 Task: Select the current location as Christ the Redeemer, Rio de Janeiro, Brazil . Now zoom - , and verify the location . Hide zoom slider
Action: Mouse moved to (222, 52)
Screenshot: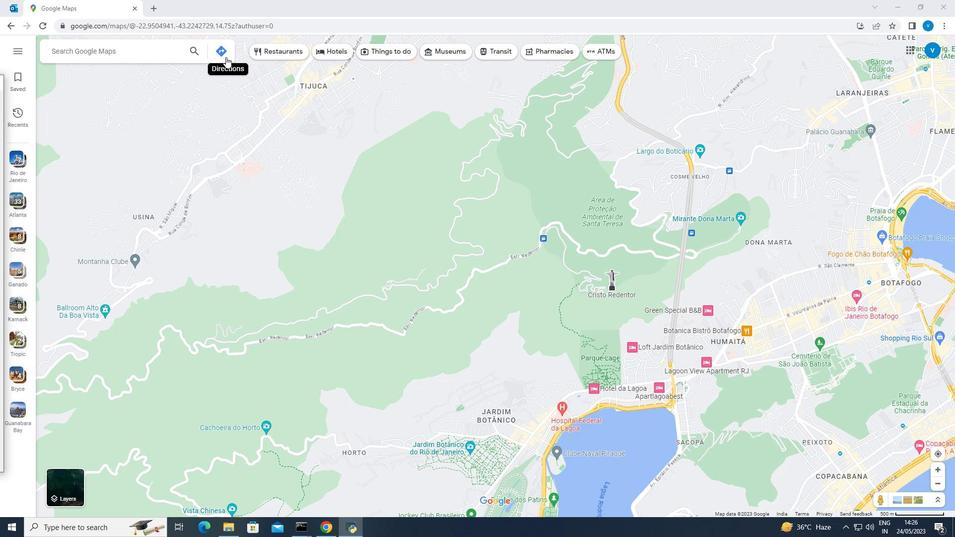 
Action: Mouse pressed left at (222, 52)
Screenshot: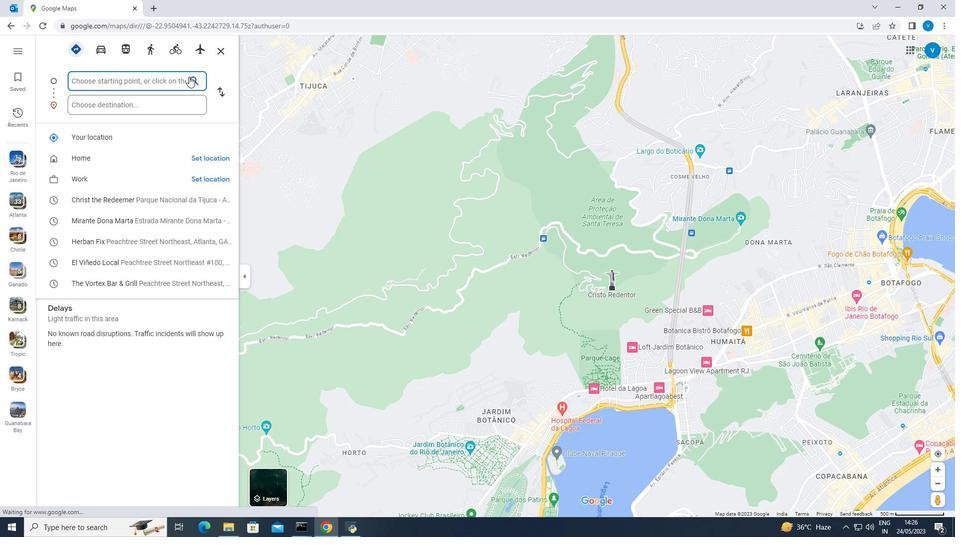 
Action: Mouse moved to (163, 80)
Screenshot: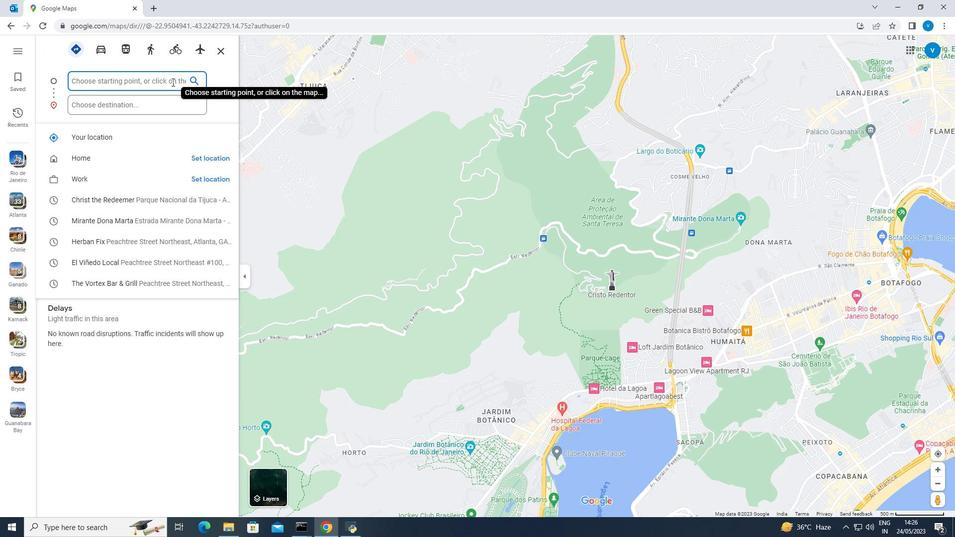 
Action: Mouse pressed left at (163, 80)
Screenshot: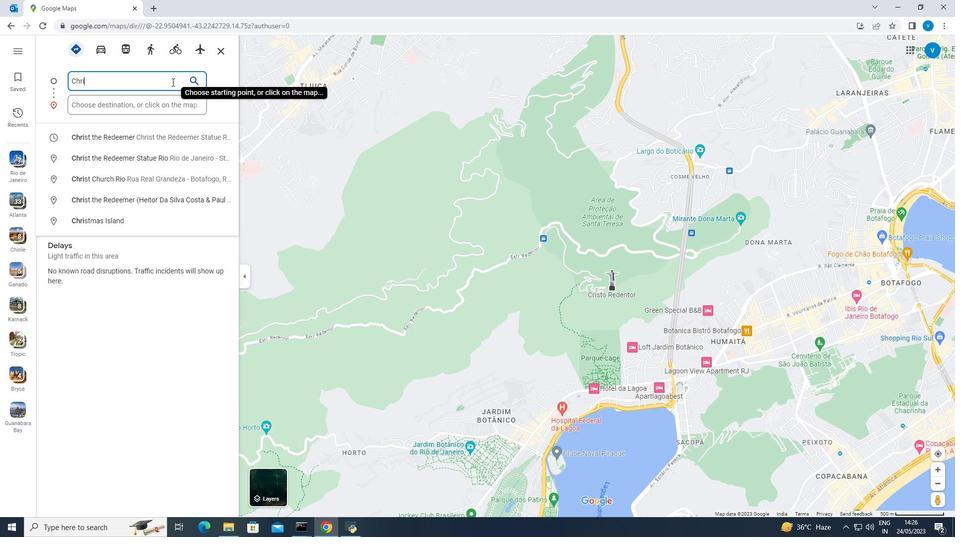 
Action: Key pressed <Key.shift><Key.shift>Christ<Key.space>the<Key.space><Key.shift><Key.shift><Key.shift><Key.shift><Key.shift><Key.shift><Key.shift><Key.shift><Key.shift><Key.shift><Key.shift>Redeemer,<Key.space><Key.shift><Key.shift><Key.shift><Key.shift><Key.shift><Key.shift><Key.shift>Rio<Key.space>de<Key.space><Key.shift><Key.shift><Key.shift><Key.shift><Key.shift><Key.shift><Key.shift><Key.shift>Janeiro,<Key.space><Key.shift><Key.shift><Key.shift>Brazil<Key.enter>
Screenshot: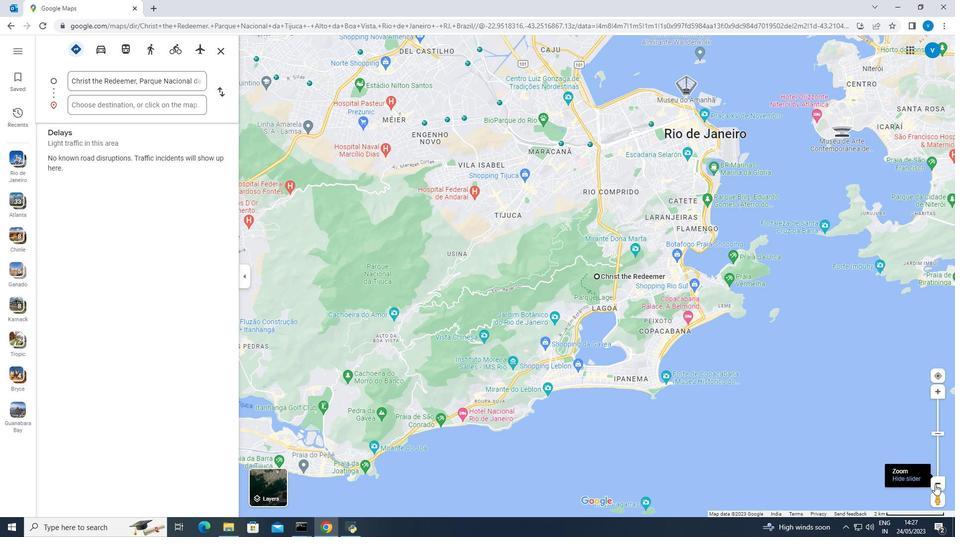 
Action: Mouse moved to (916, 477)
Screenshot: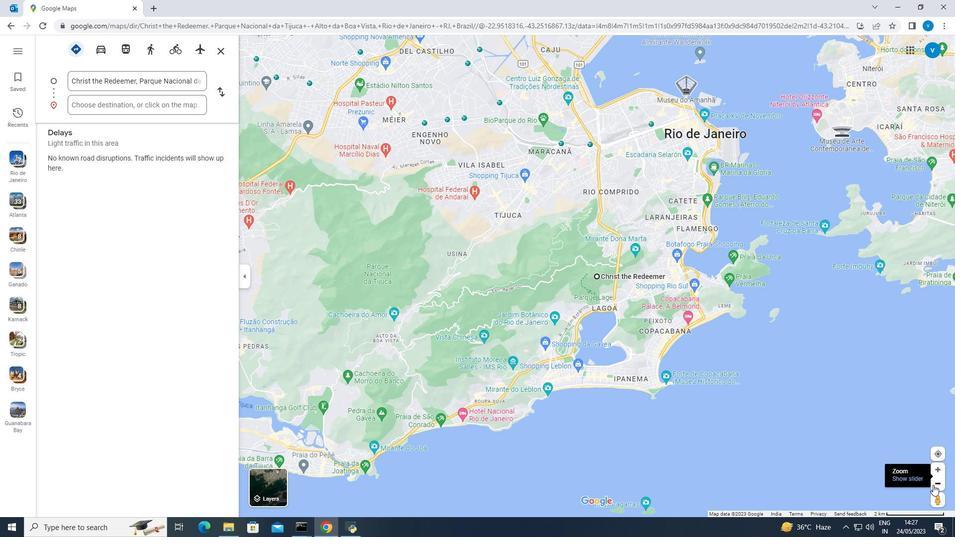 
Action: Mouse pressed left at (916, 477)
Screenshot: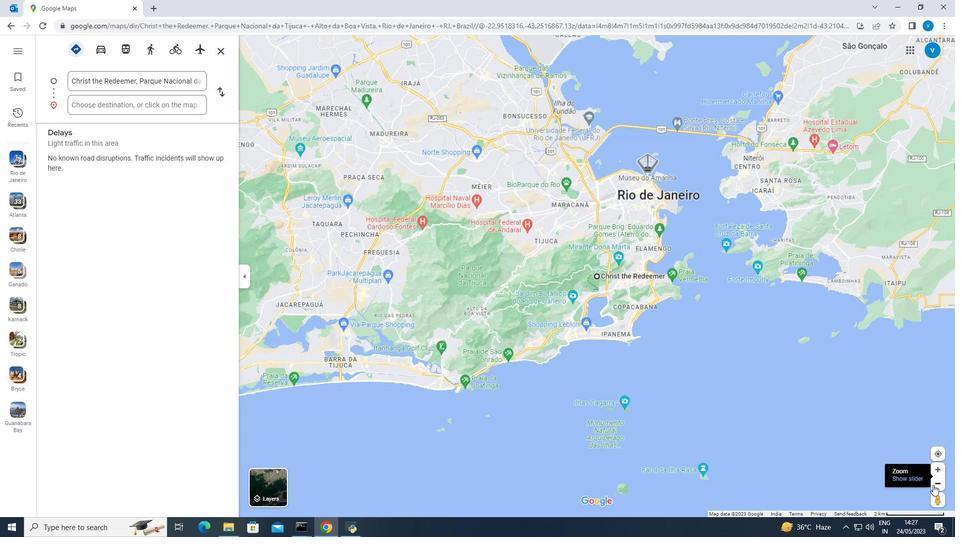 
Action: Mouse moved to (933, 483)
Screenshot: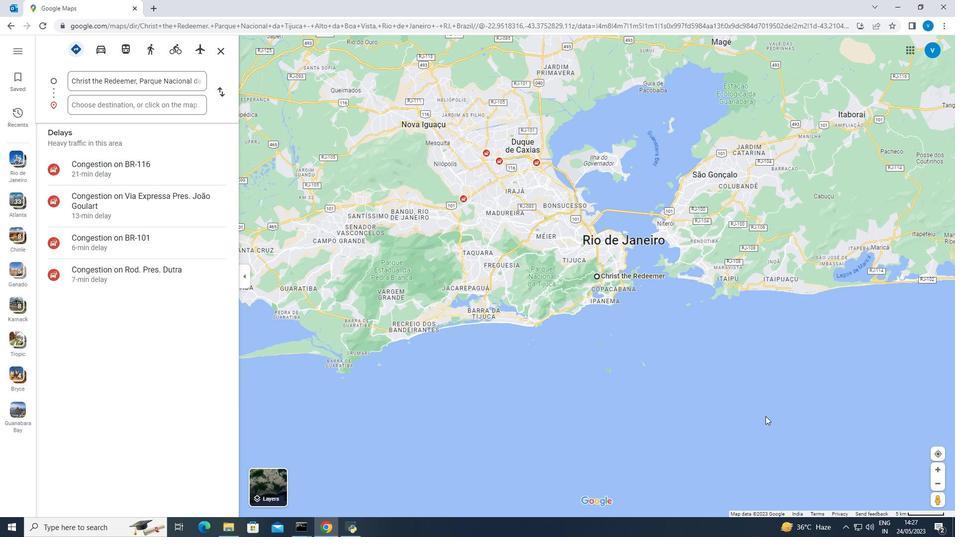 
Action: Mouse pressed left at (933, 483)
Screenshot: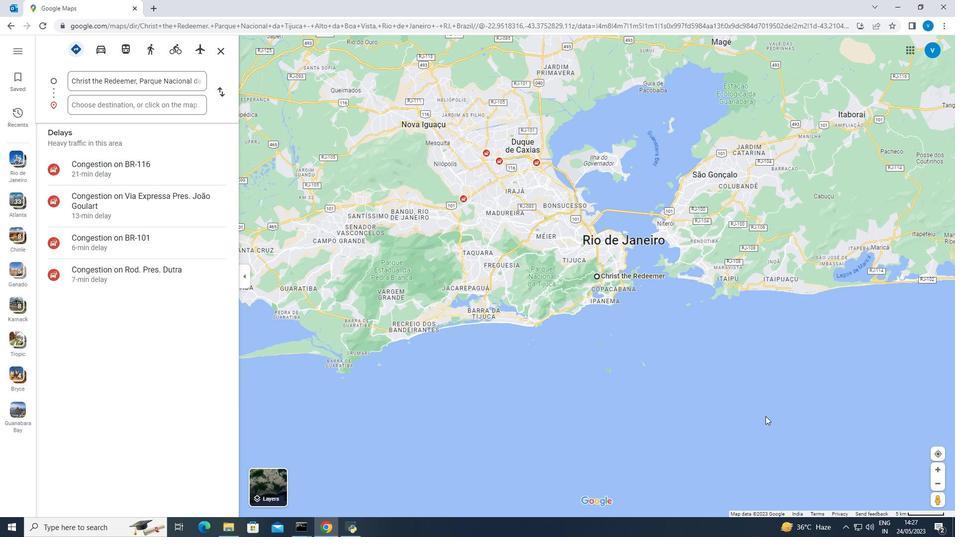
Action: Mouse pressed left at (933, 483)
Screenshot: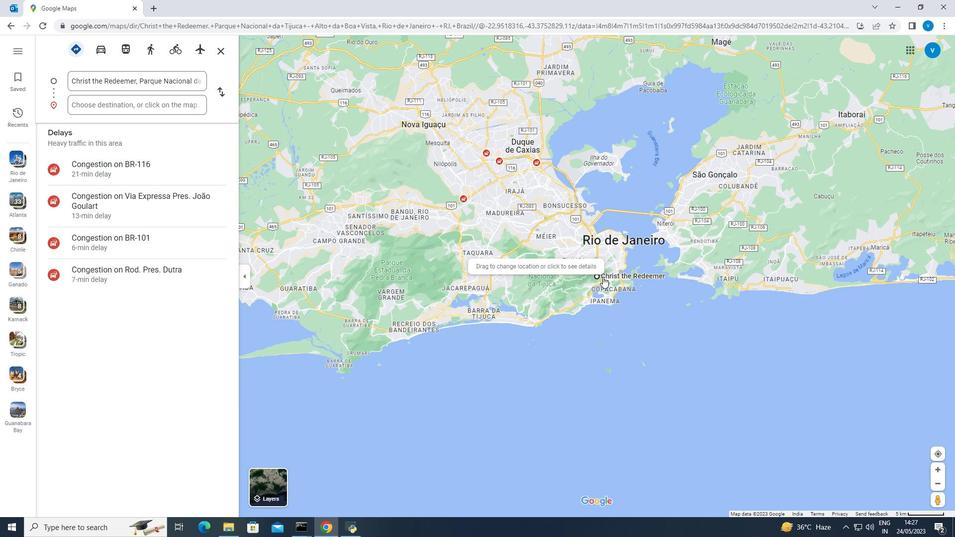 
Action: Mouse moved to (625, 273)
Screenshot: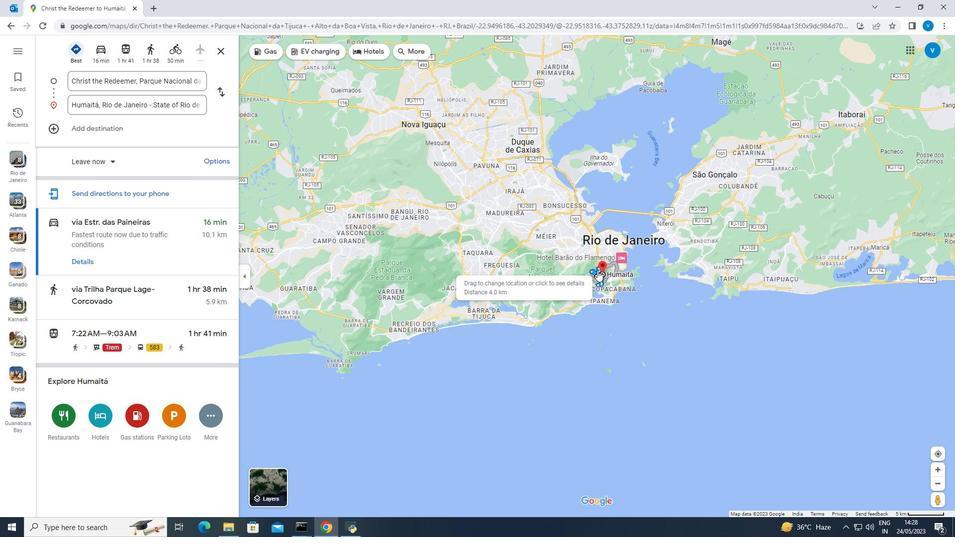 
Action: Mouse pressed left at (625, 273)
Screenshot: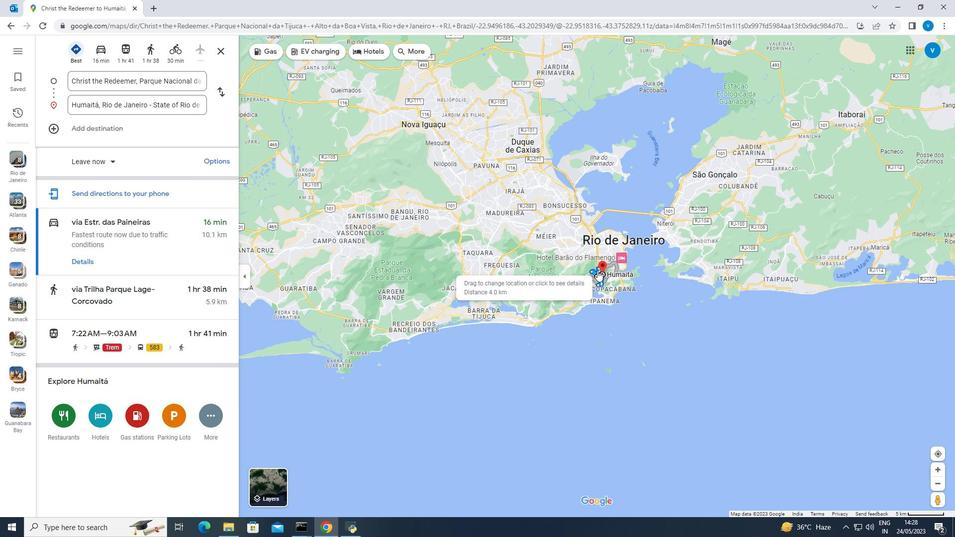 
Action: Mouse moved to (9, 24)
Screenshot: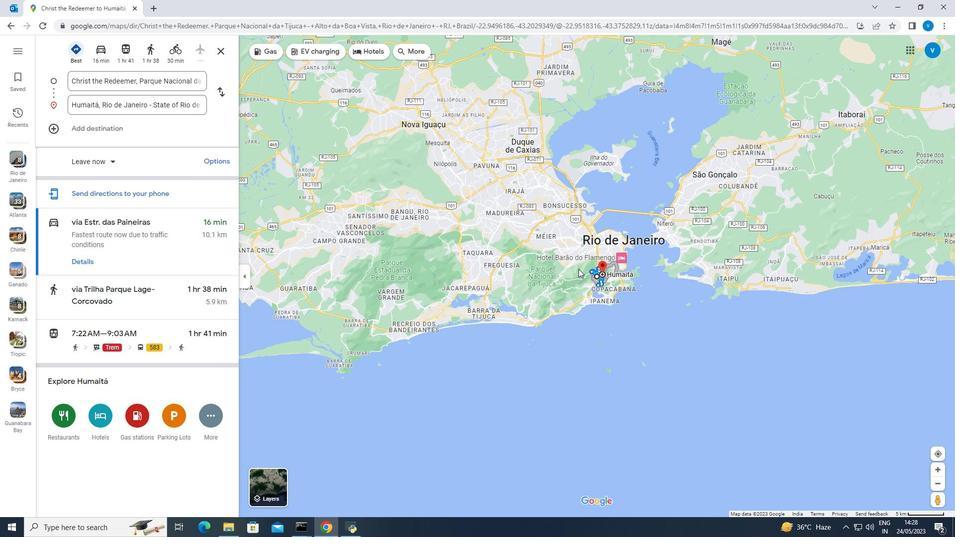 
Action: Mouse pressed left at (9, 24)
Screenshot: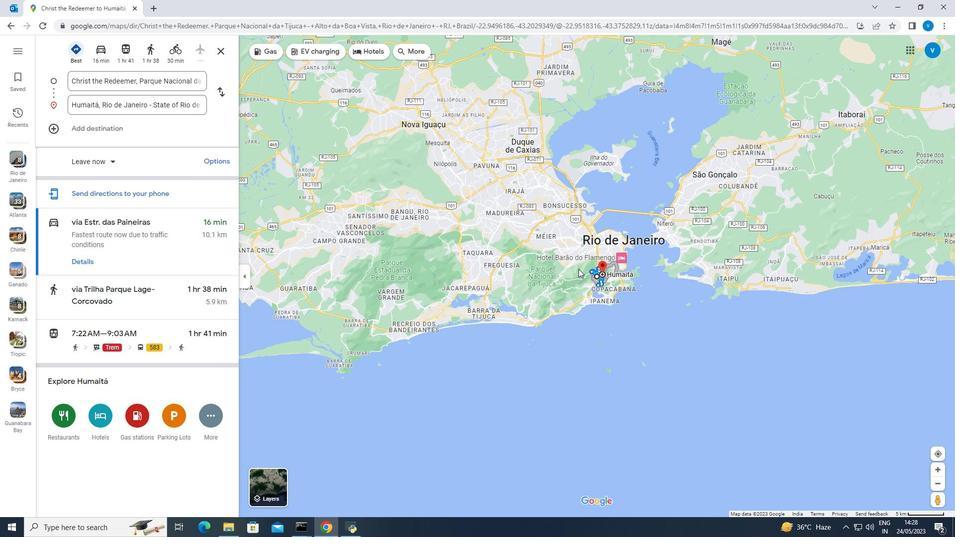 
Action: Mouse moved to (147, 52)
Screenshot: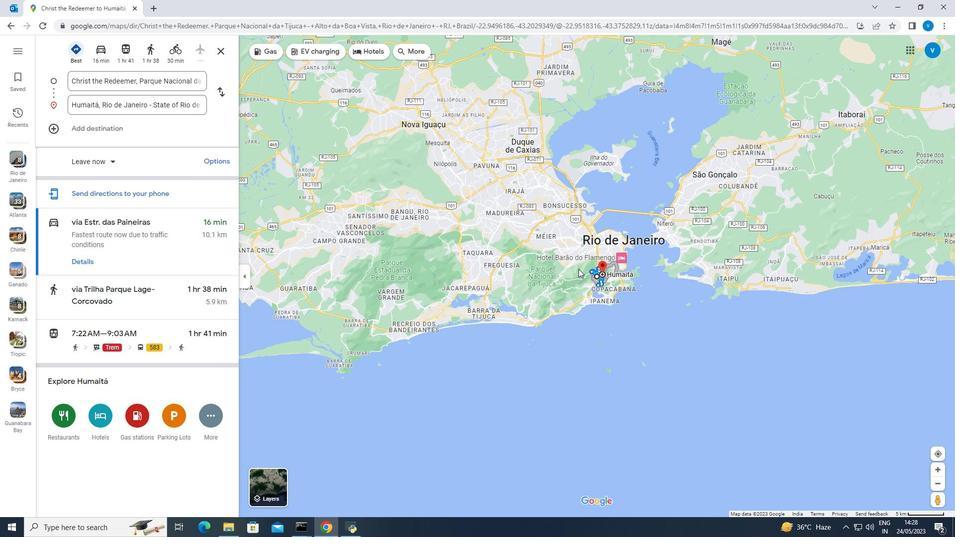 
Action: Key pressed <Key.shift><Key.shift><Key.shift><Key.shift><Key.shift>Christ<Key.space>the<Key.space><Key.shift><Key.shift><Key.shift><Key.shift><Key.shift><Key.shift>Redeemer,<Key.space><Key.shift><Key.shift><Key.shift><Key.shift><Key.shift><Key.shift>Rio<Key.space>de<Key.space><Key.shift><Key.shift><Key.shift><Key.shift><Key.shift>Janeiro,<Key.space><Key.shift><Key.shift><Key.shift><Key.shift><Key.shift><Key.shift><Key.shift><Key.shift>Brazil
Screenshot: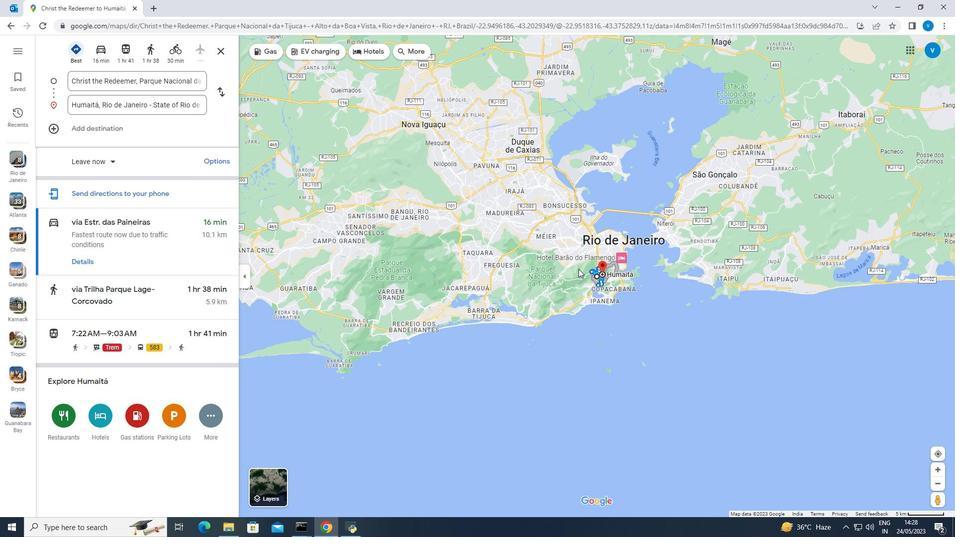 
Action: Mouse moved to (149, 77)
Screenshot: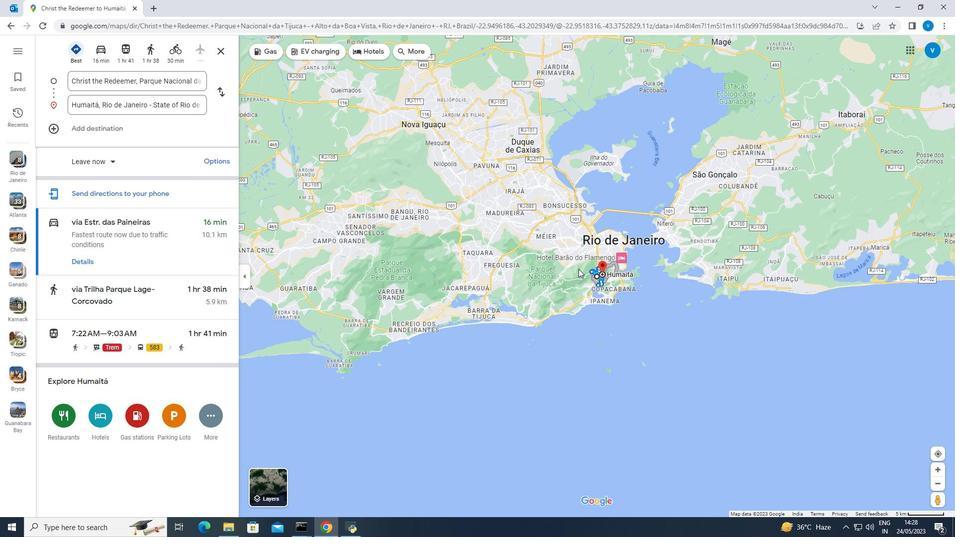 
Action: Mouse pressed left at (149, 77)
Screenshot: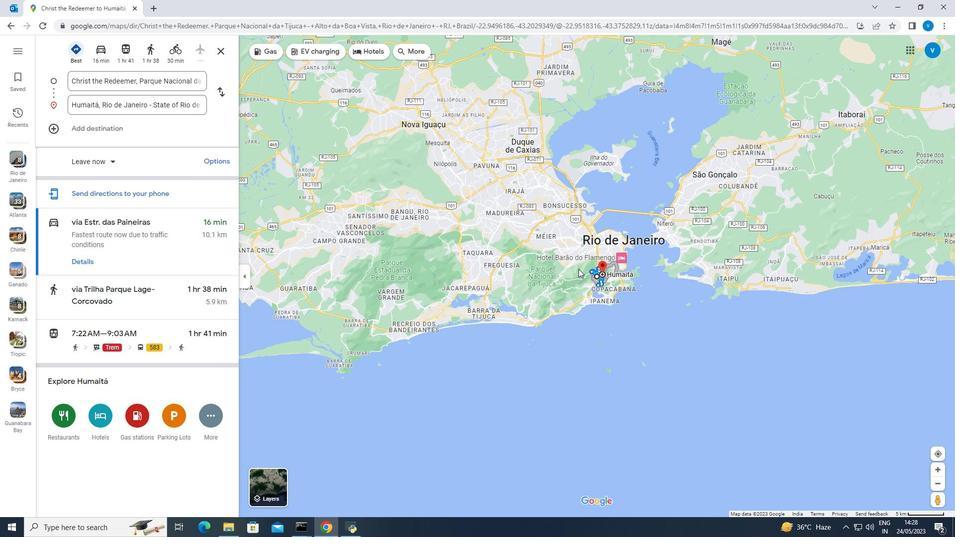 
Action: Mouse moved to (939, 483)
Screenshot: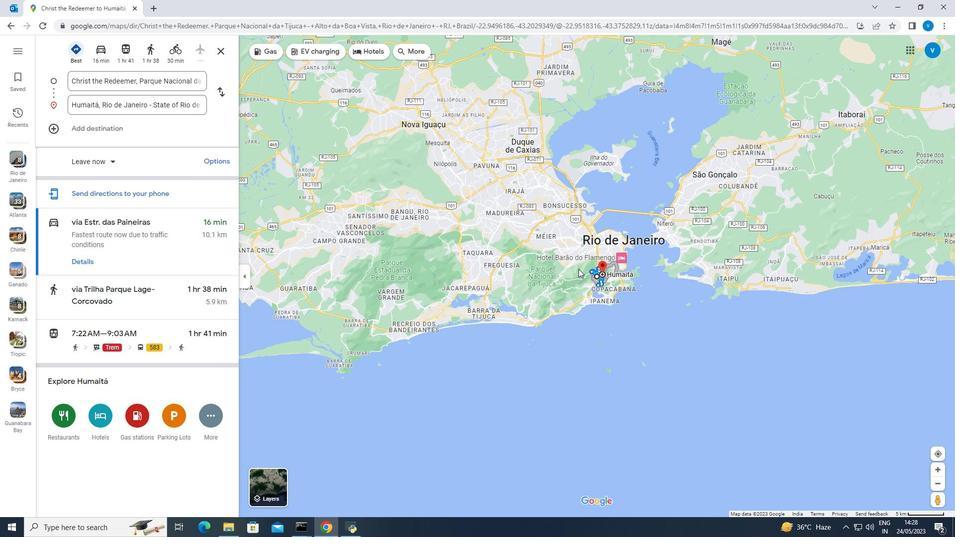 
Action: Mouse pressed left at (939, 483)
Screenshot: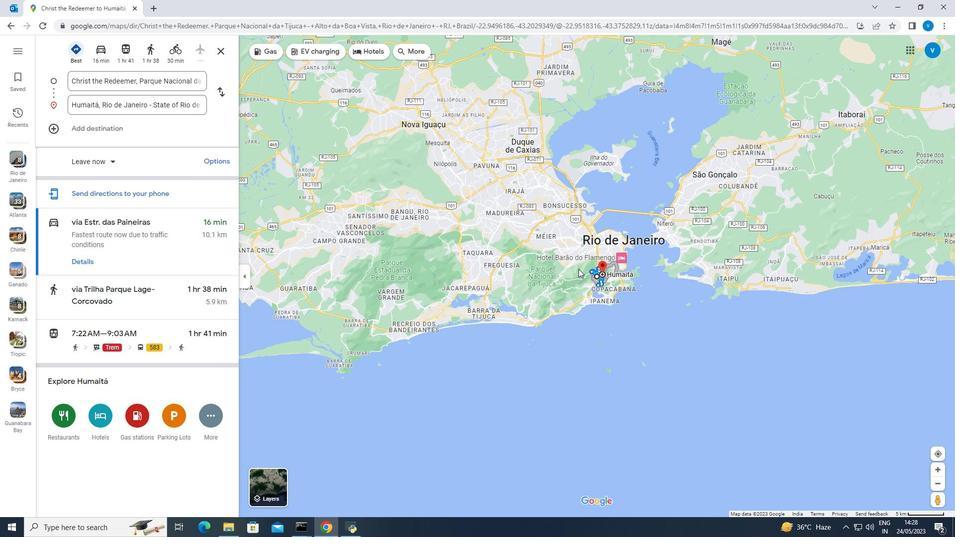 
Action: Mouse moved to (933, 481)
Screenshot: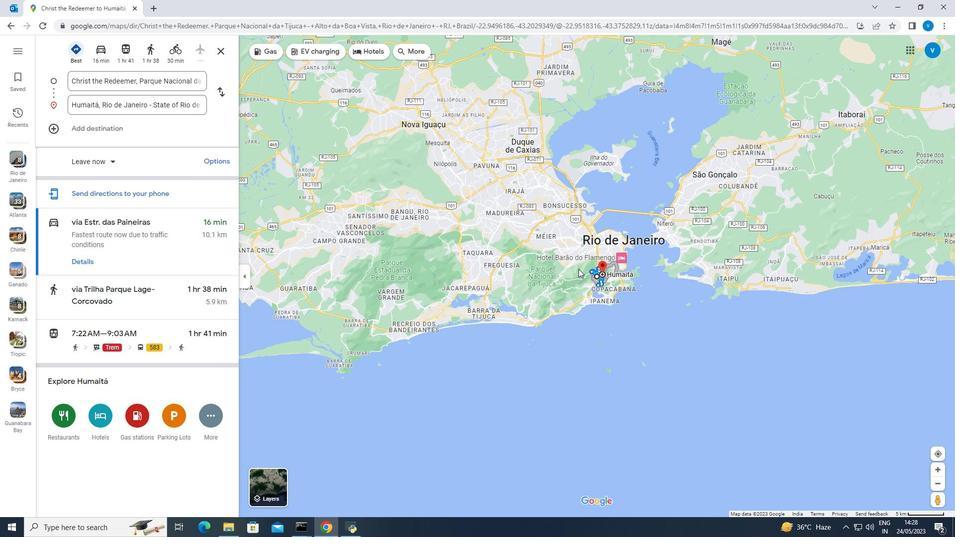 
Action: Mouse pressed left at (933, 481)
Screenshot: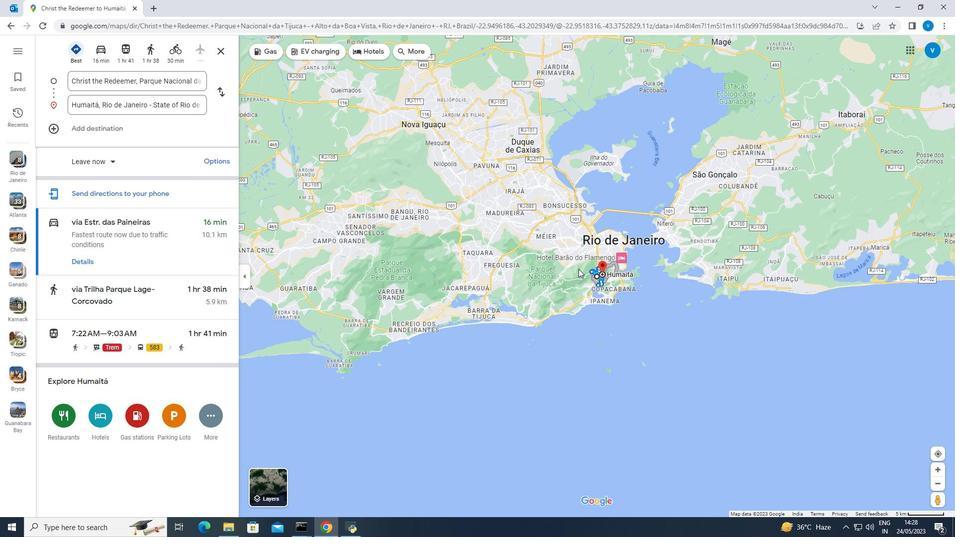 
Action: Mouse moved to (694, 370)
Screenshot: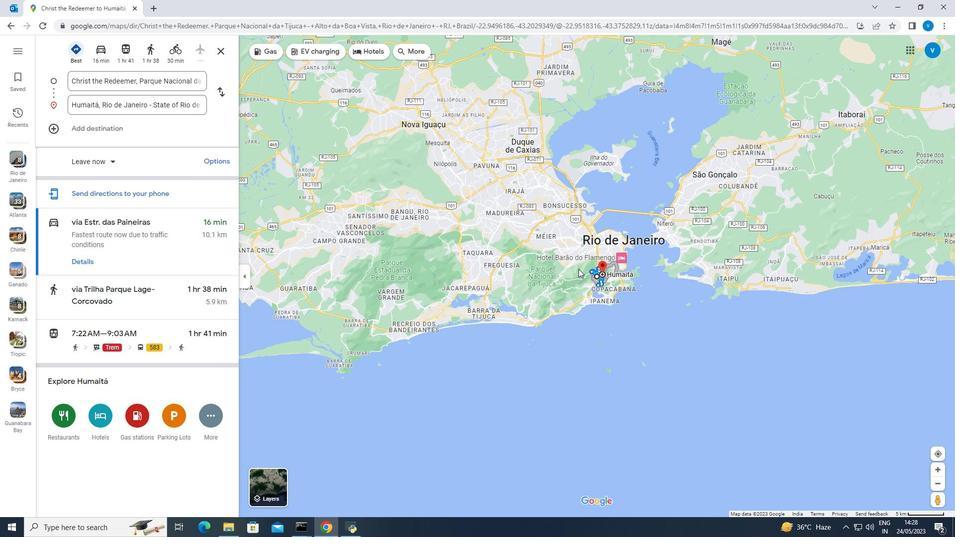 
Action: Mouse scrolled (694, 371) with delta (0, 0)
Screenshot: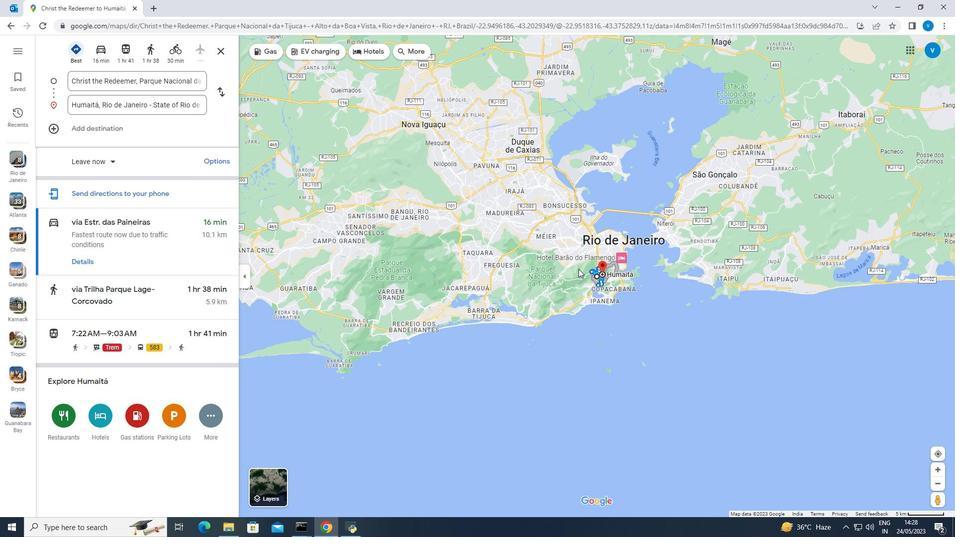 
Action: Mouse moved to (693, 370)
Screenshot: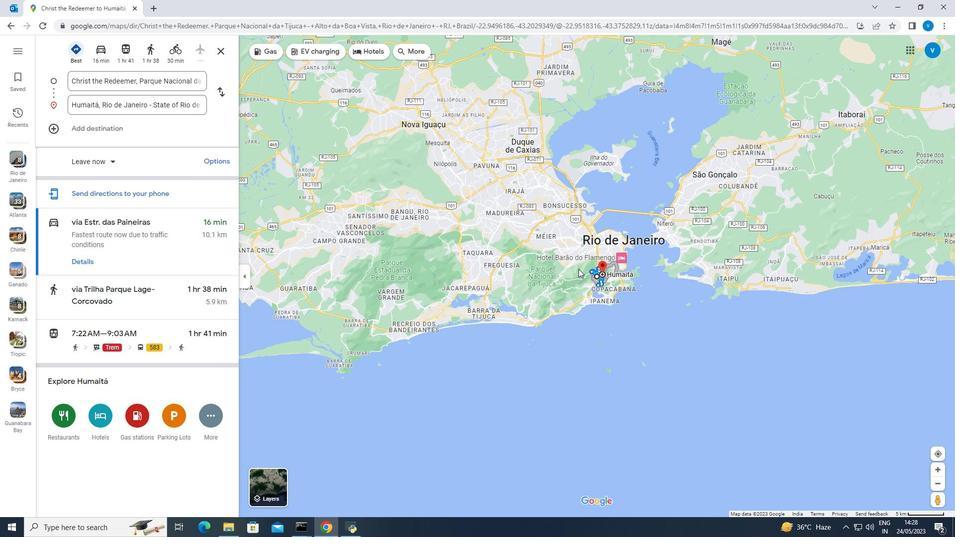 
Action: Mouse scrolled (693, 370) with delta (0, 0)
Screenshot: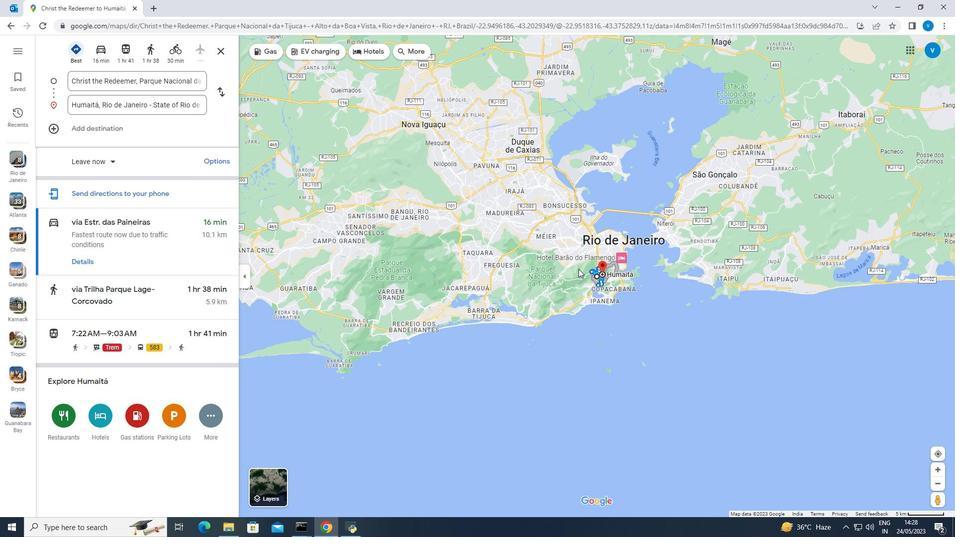 
Action: Mouse moved to (692, 370)
Screenshot: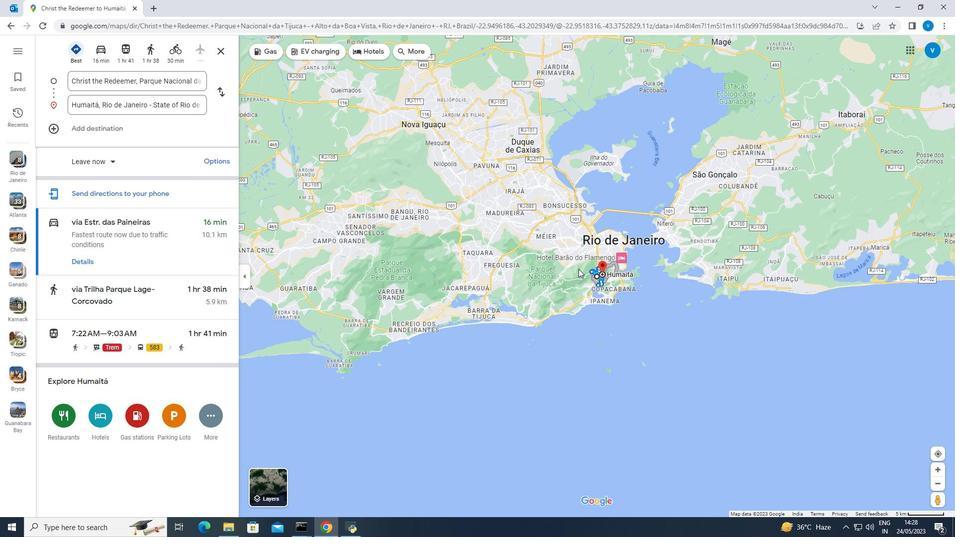 
Action: Mouse scrolled (692, 370) with delta (0, 0)
Screenshot: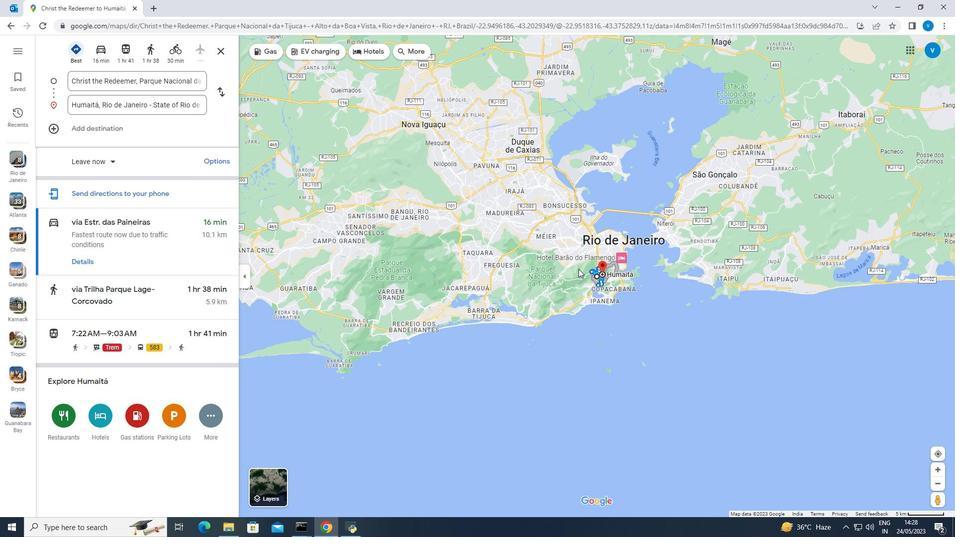 
Action: Mouse moved to (226, 56)
Screenshot: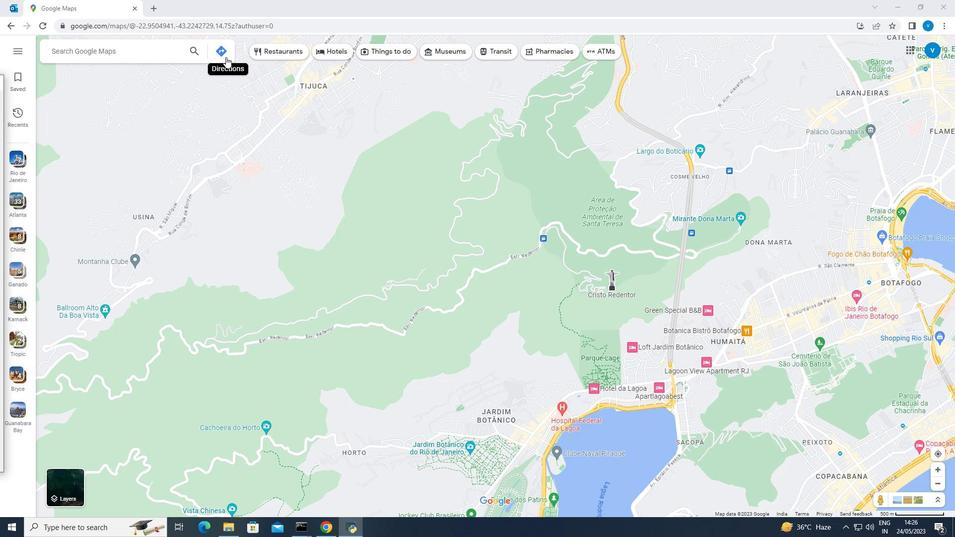 
Action: Mouse pressed left at (226, 56)
Screenshot: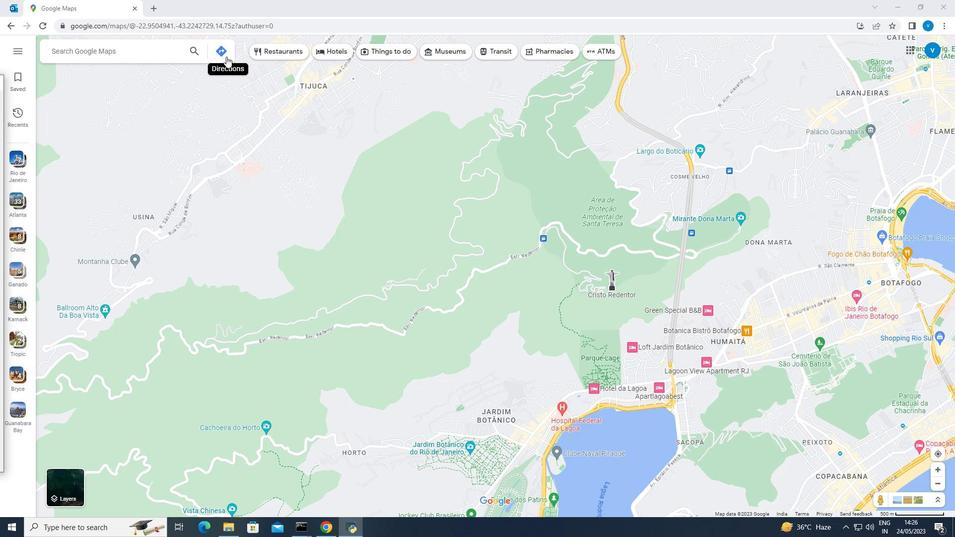 
Action: Mouse moved to (172, 82)
Screenshot: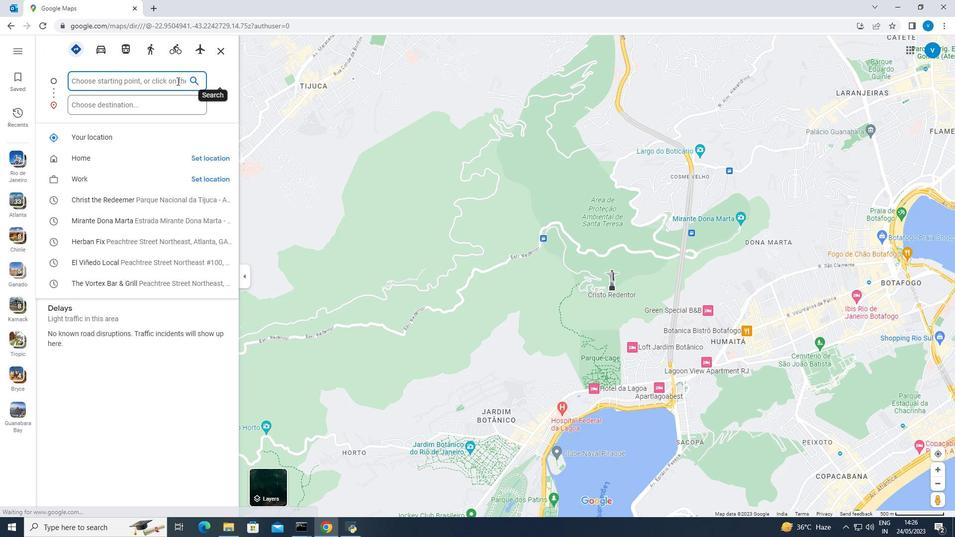 
Action: Key pressed <Key.shift><Key.shift><Key.shift><Key.shift><Key.shift><Key.shift>Christ<Key.space>the<Key.space><Key.shift><Key.shift><Key.shift><Key.shift><Key.shift><Key.shift><Key.shift><Key.shift>Redeemer,<Key.space><Key.shift><Key.shift><Key.shift><Key.shift>Rio<Key.space>de<Key.space><Key.shift><Key.shift><Key.shift><Key.shift>Janeiro,<Key.space><Key.shift><Key.shift><Key.shift><Key.shift><Key.shift>Brazil
Screenshot: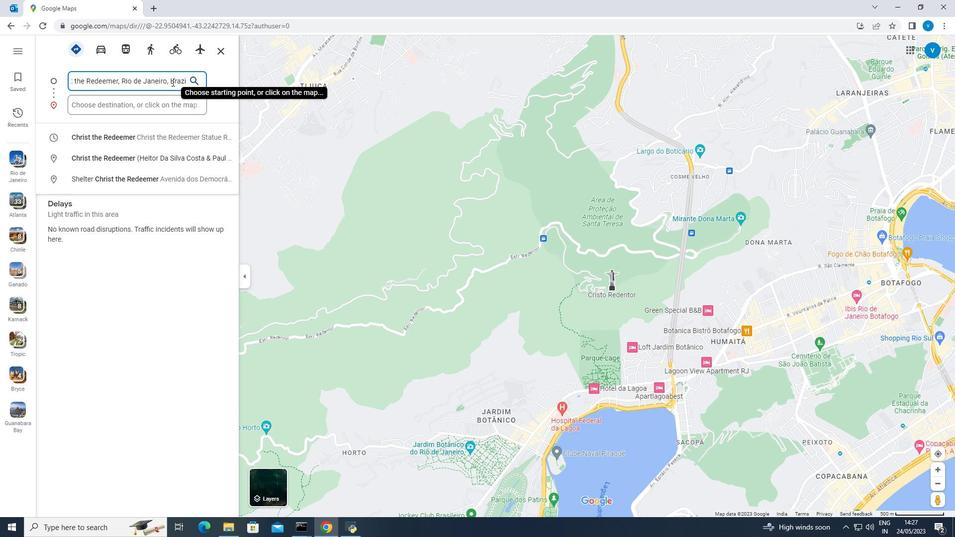 
Action: Mouse moved to (140, 138)
Screenshot: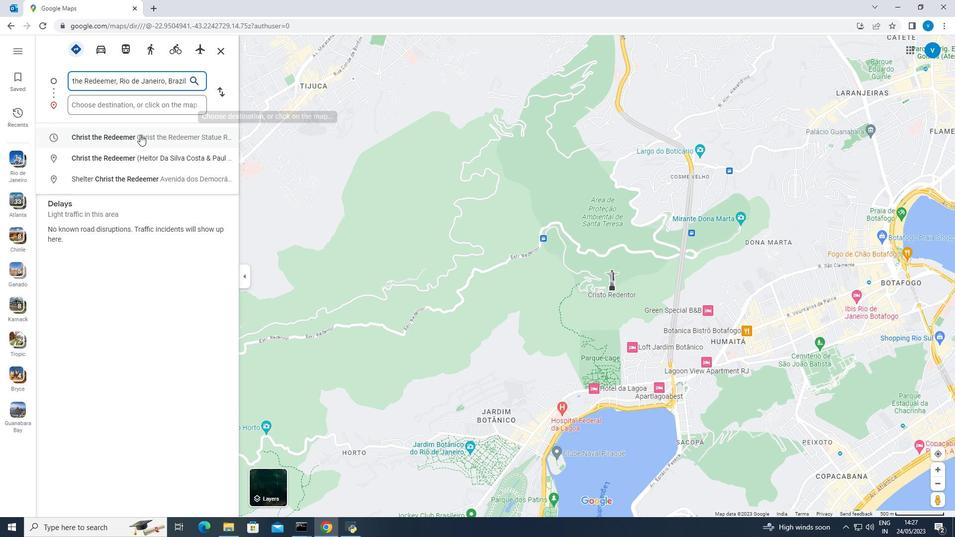 
Action: Key pressed <Key.enter>
Screenshot: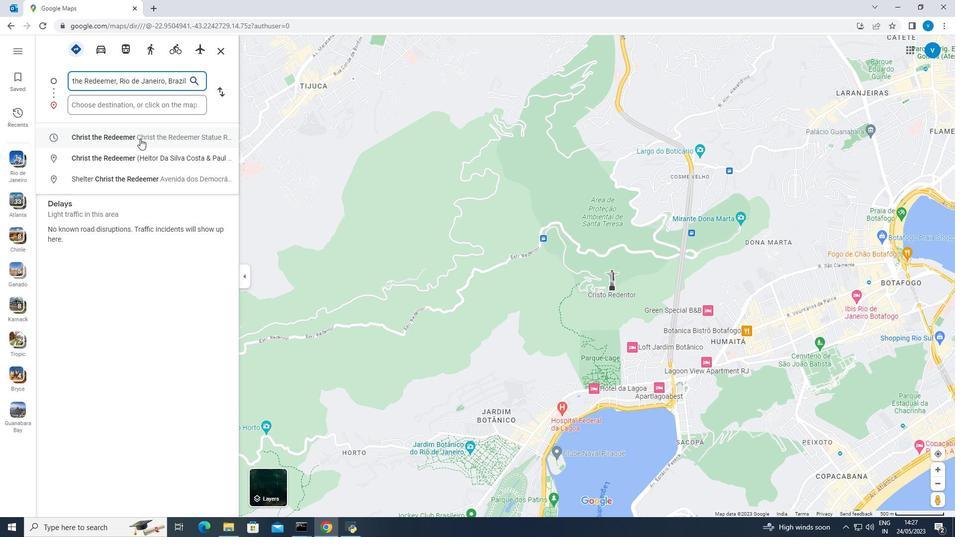 
Action: Mouse moved to (913, 478)
Screenshot: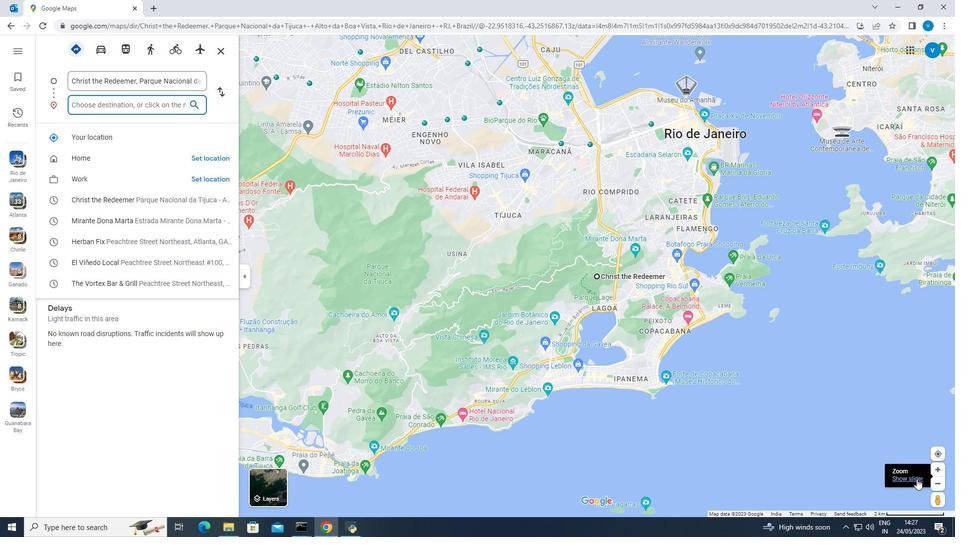
Action: Mouse pressed left at (913, 478)
Screenshot: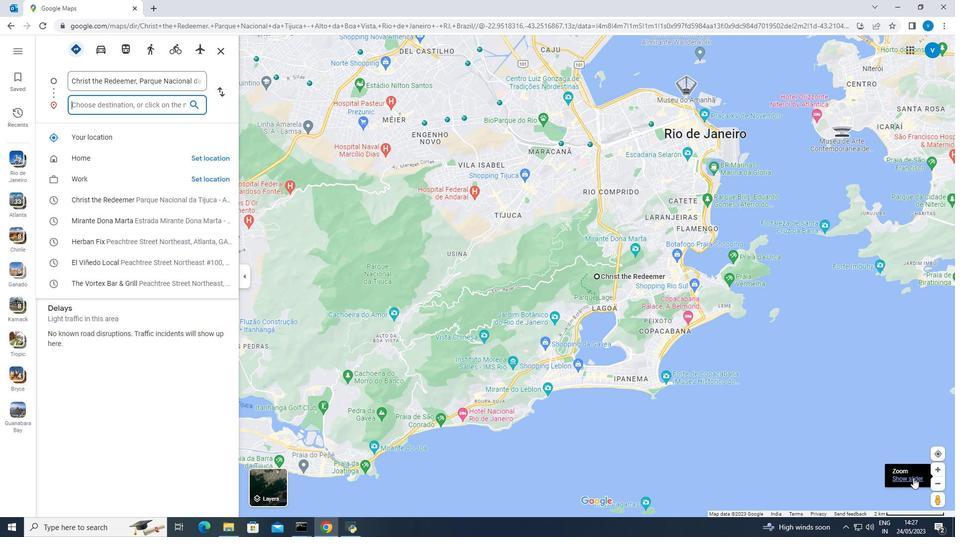 
Action: Mouse moved to (915, 475)
Screenshot: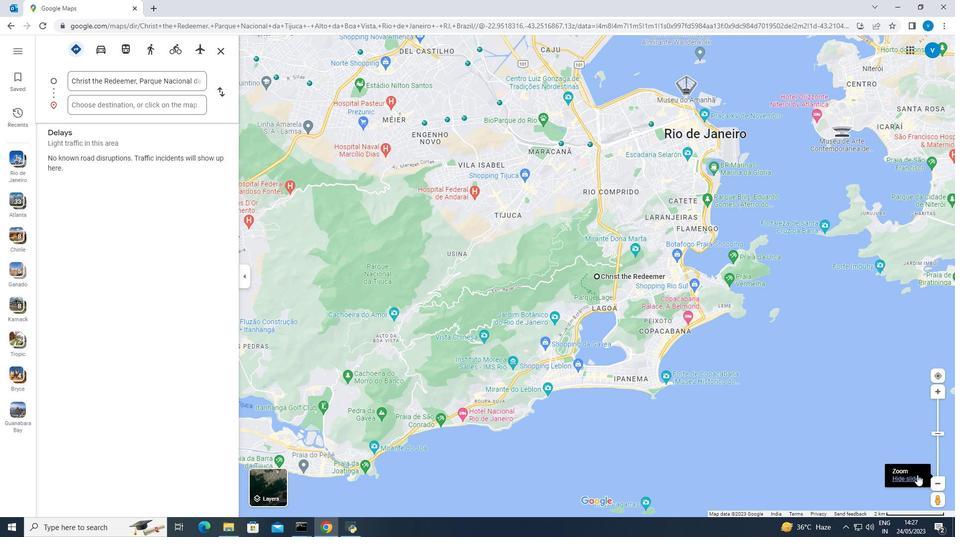 
Action: Mouse pressed left at (915, 475)
Screenshot: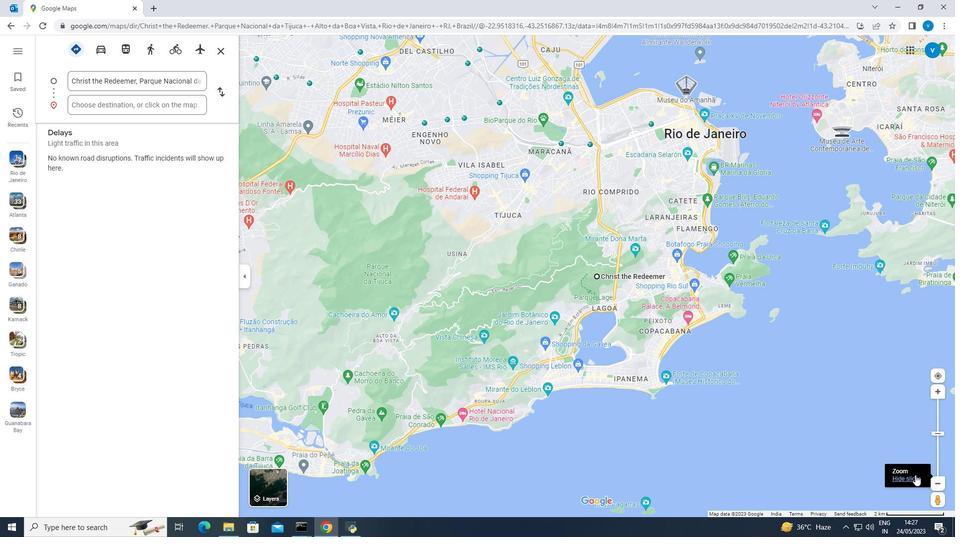 
Action: Mouse moved to (933, 485)
Screenshot: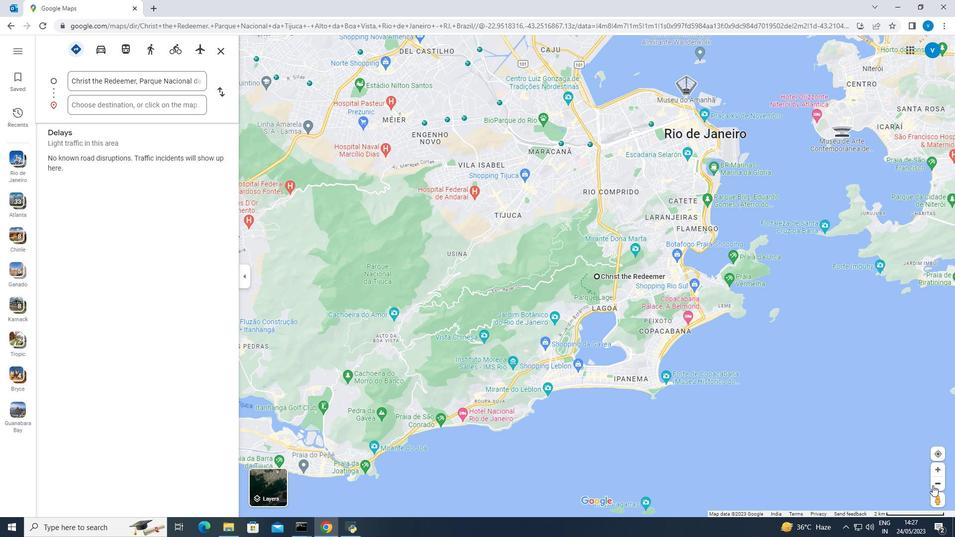 
Action: Mouse pressed left at (933, 485)
Screenshot: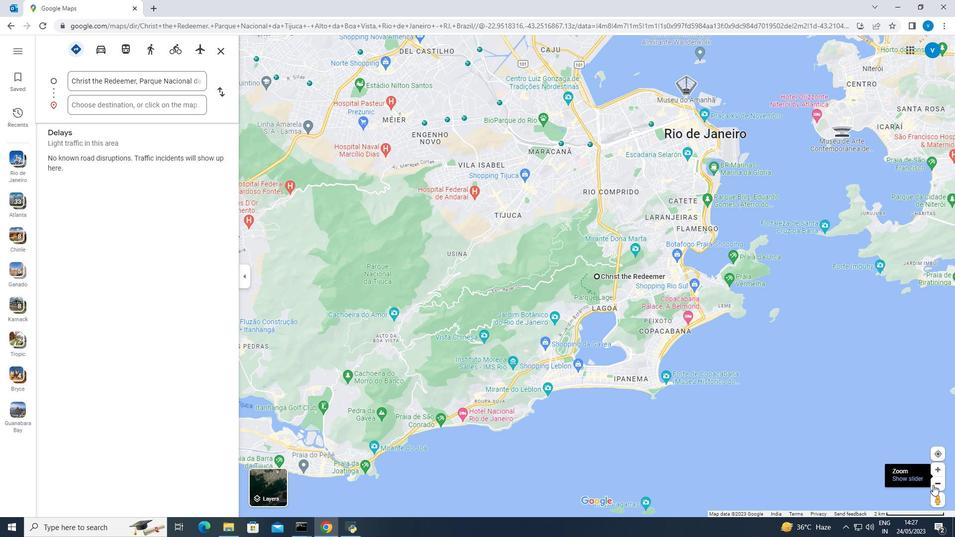 
Action: Mouse moved to (936, 483)
Screenshot: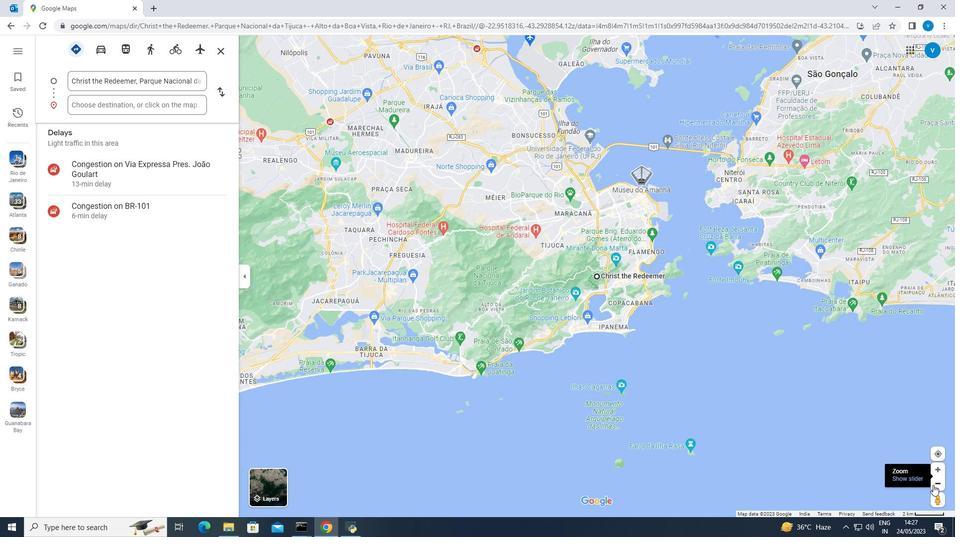 
Action: Mouse pressed left at (936, 483)
Screenshot: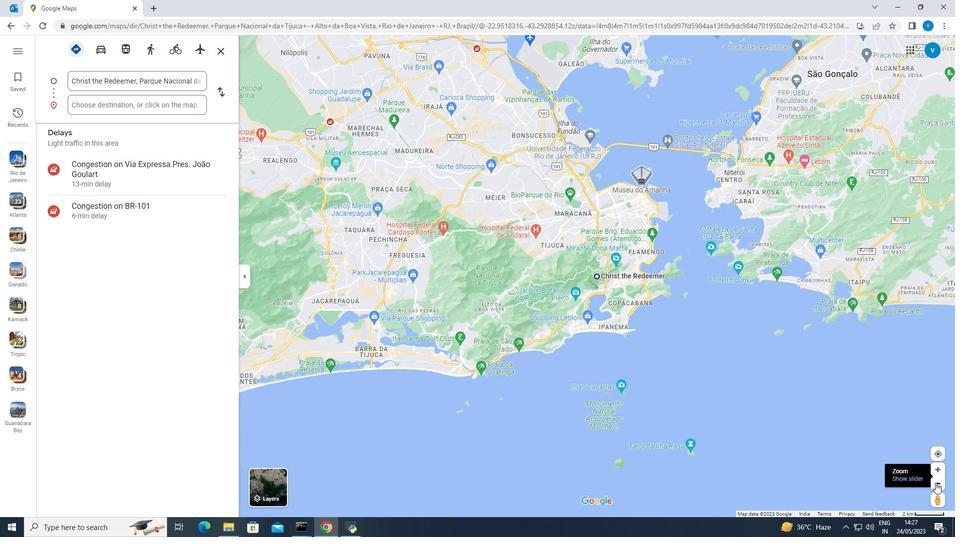 
Action: Mouse moved to (602, 274)
Screenshot: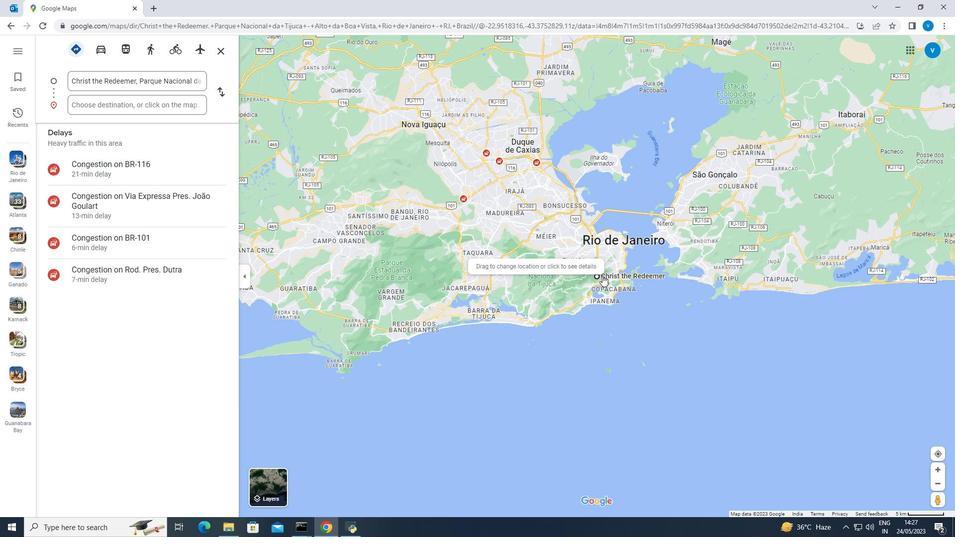 
Action: Mouse pressed left at (602, 274)
Screenshot: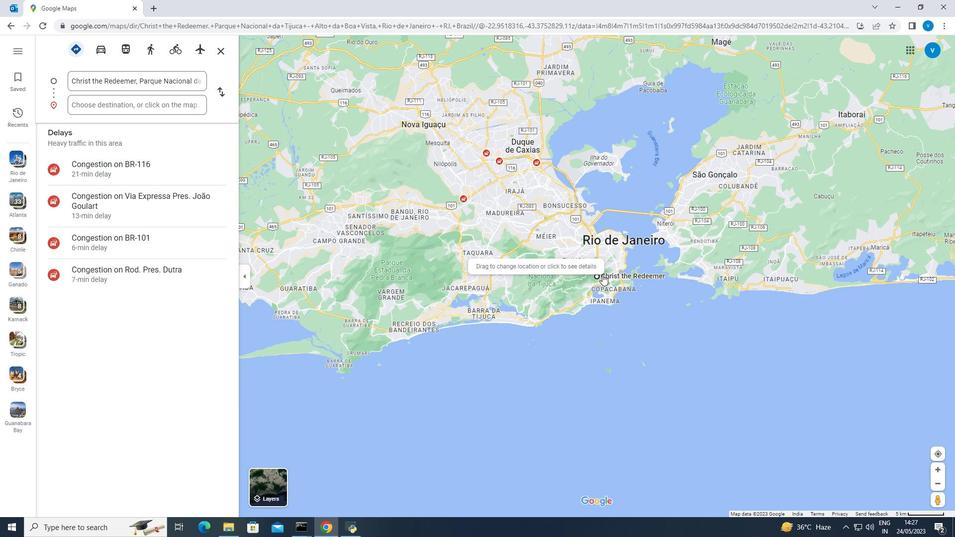 
Action: Mouse moved to (190, 266)
Screenshot: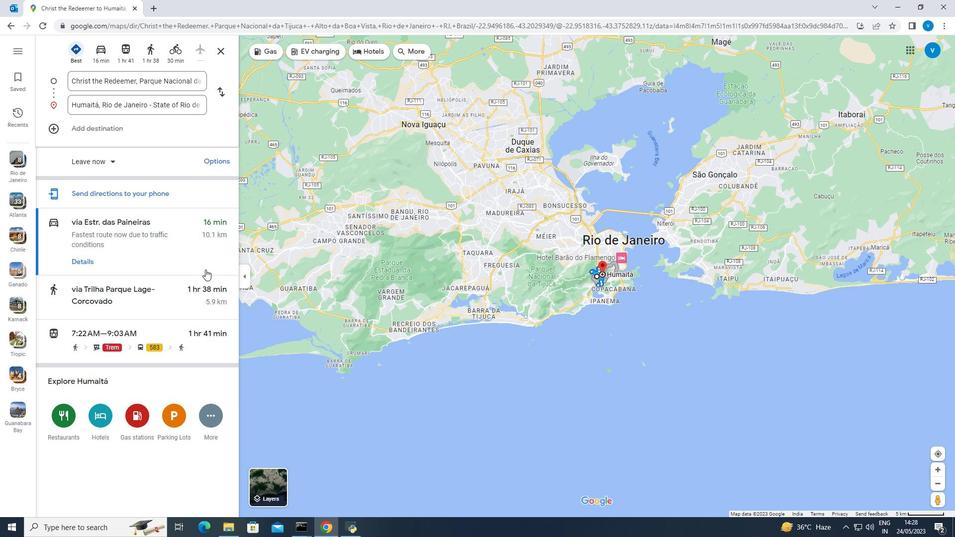 
Action: Mouse scrolled (190, 265) with delta (0, 0)
Screenshot: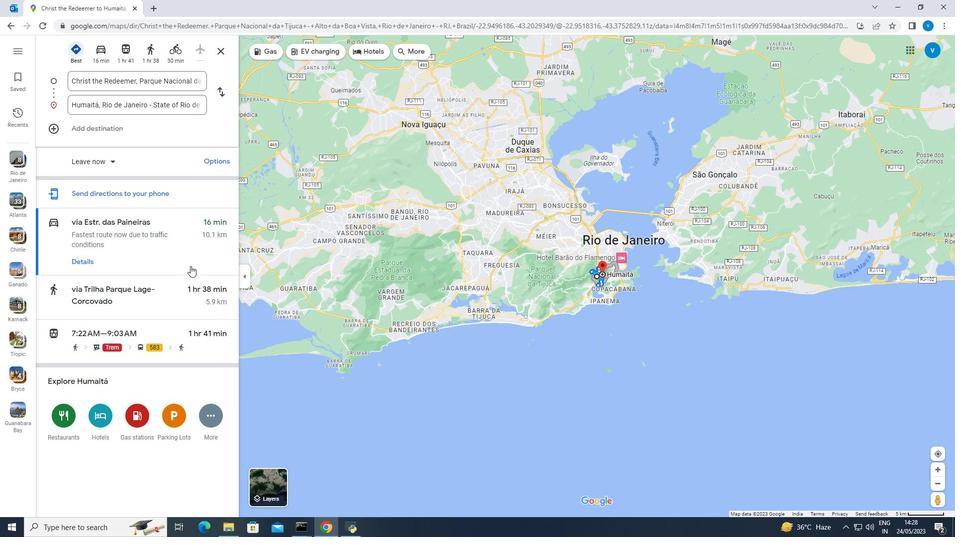 
Action: Mouse scrolled (190, 265) with delta (0, 0)
Screenshot: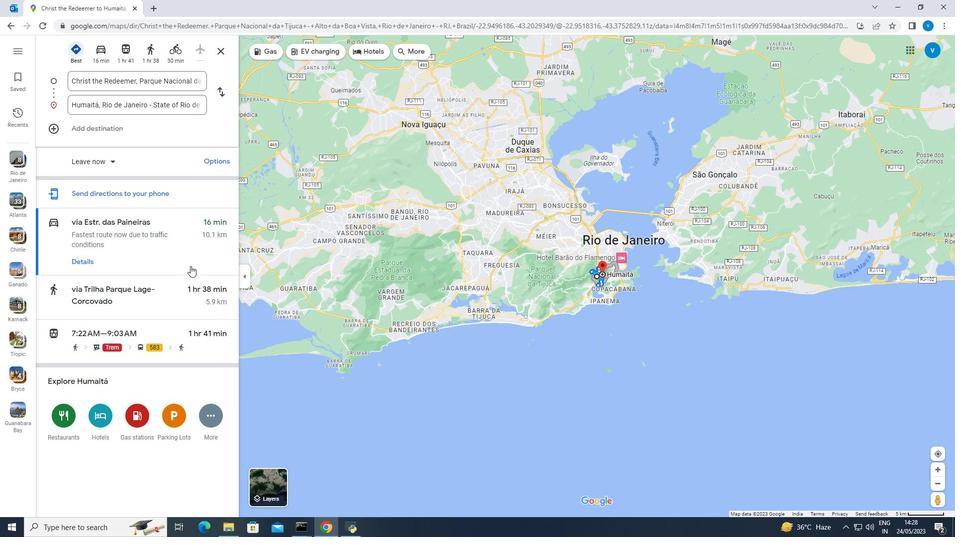 
Action: Mouse scrolled (190, 265) with delta (0, 0)
Screenshot: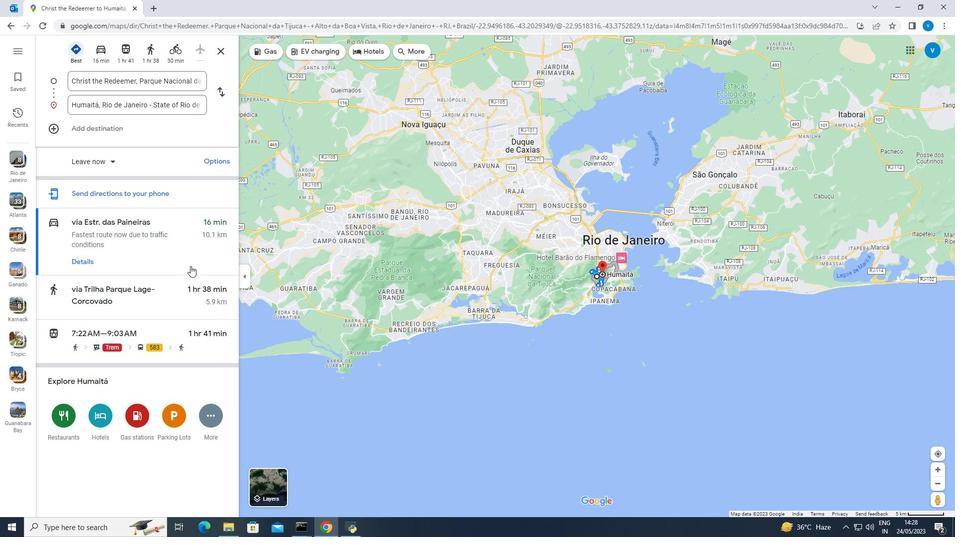 
Action: Mouse scrolled (190, 265) with delta (0, 0)
Screenshot: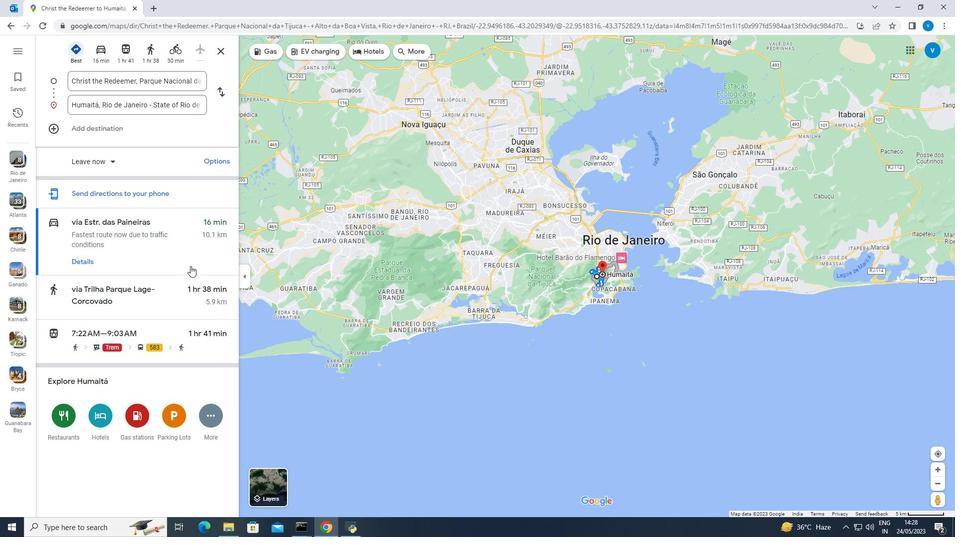 
Action: Mouse moved to (190, 265)
Screenshot: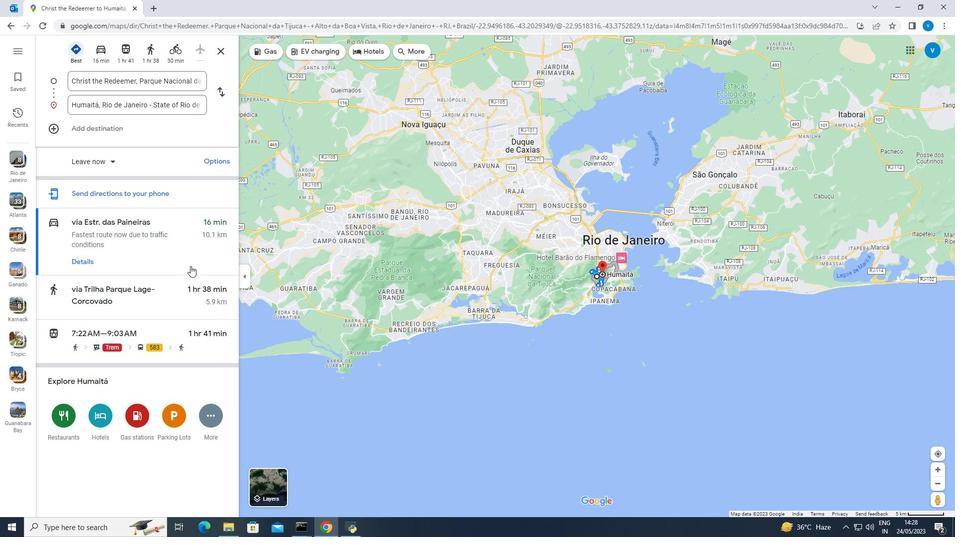 
Action: Mouse scrolled (190, 266) with delta (0, 0)
Screenshot: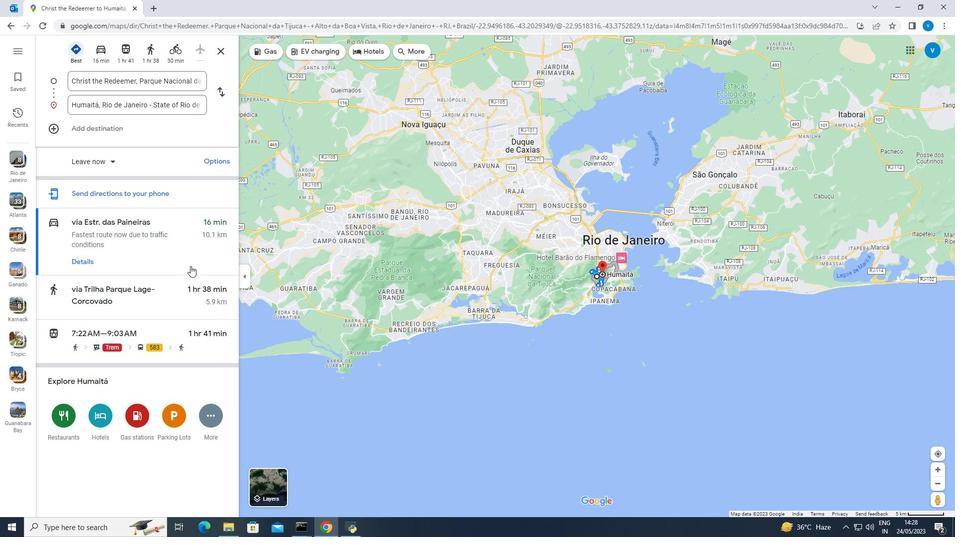 
Action: Mouse moved to (190, 265)
Screenshot: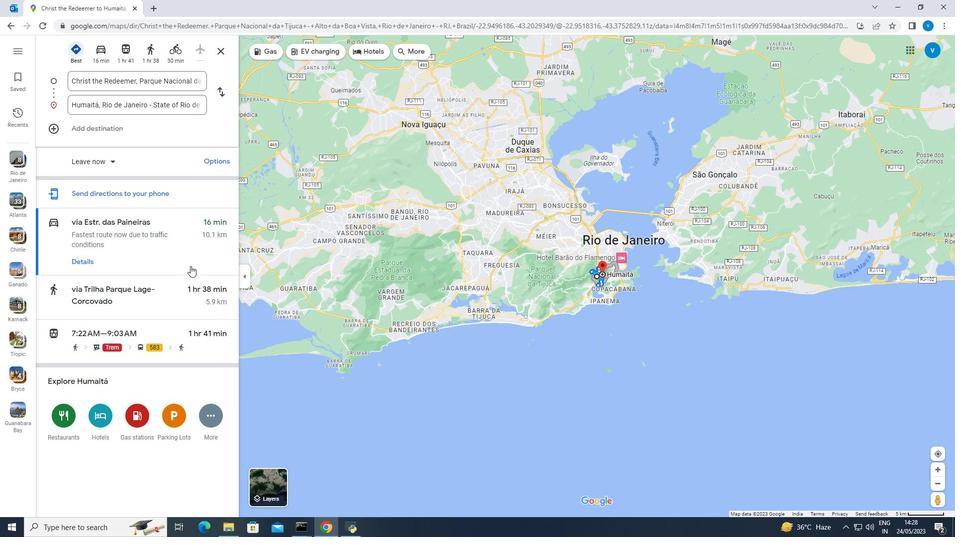 
Action: Mouse scrolled (190, 265) with delta (0, 0)
Screenshot: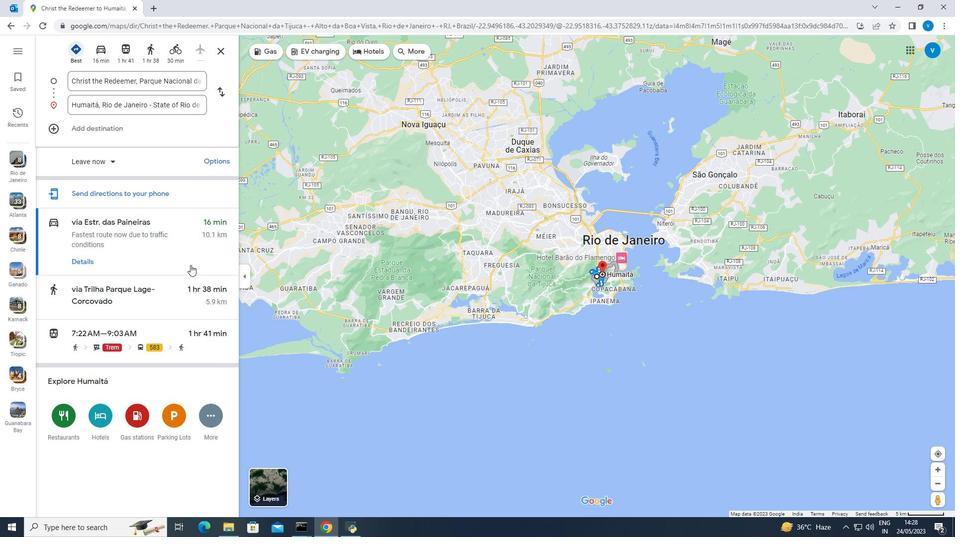 
Action: Mouse moved to (578, 269)
Screenshot: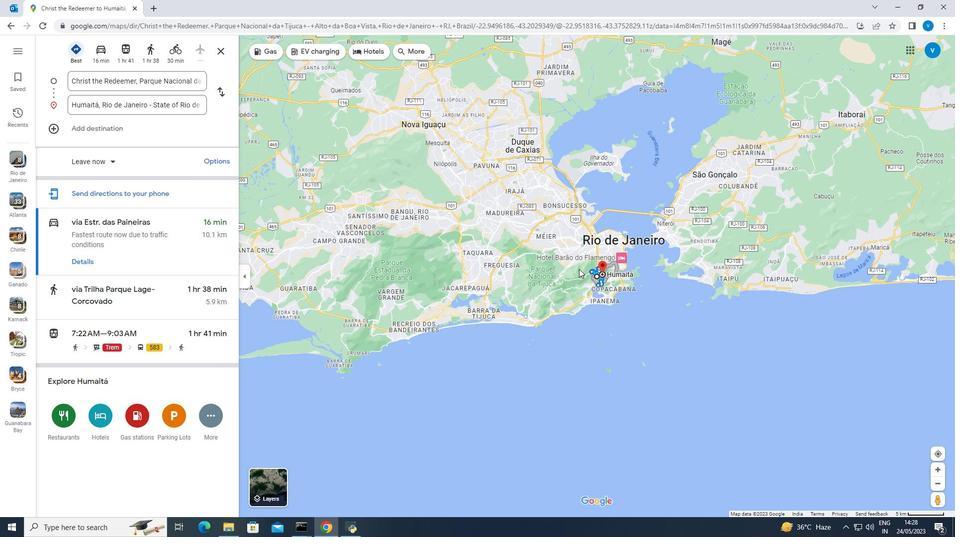
